Task: Add Aura Bora Basil Berry, Herbal Sparkling Water to the cart.
Action: Mouse pressed left at (20, 101)
Screenshot: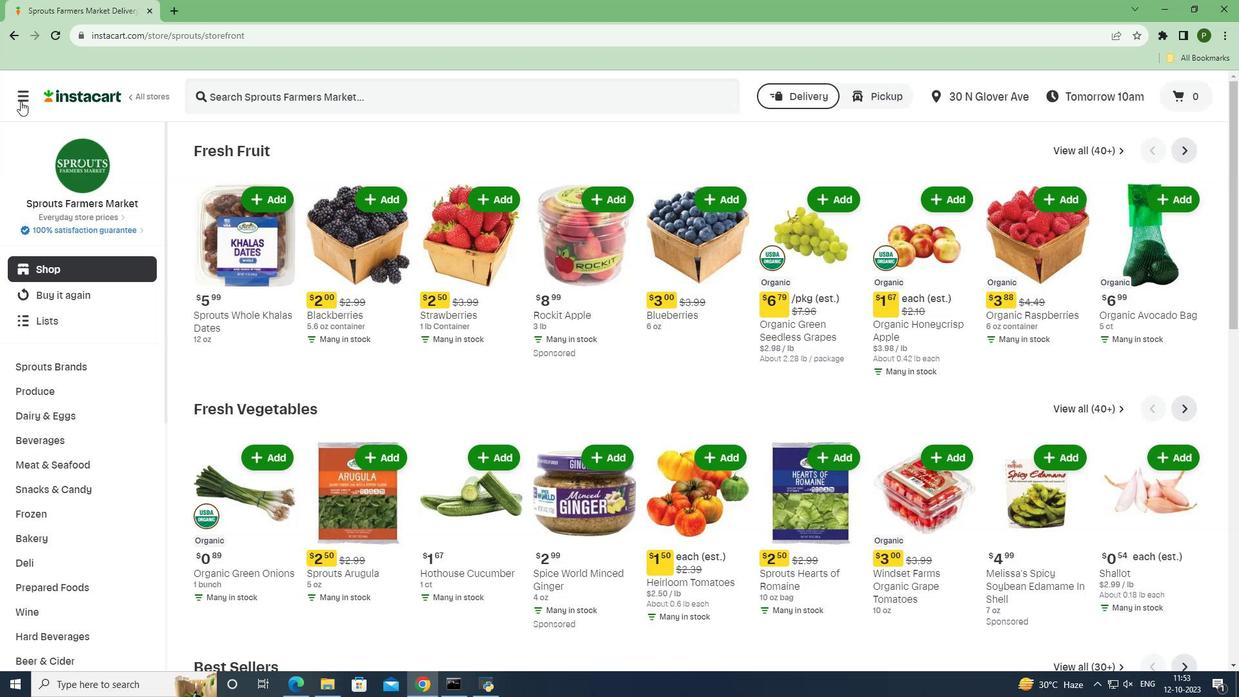 
Action: Mouse moved to (43, 337)
Screenshot: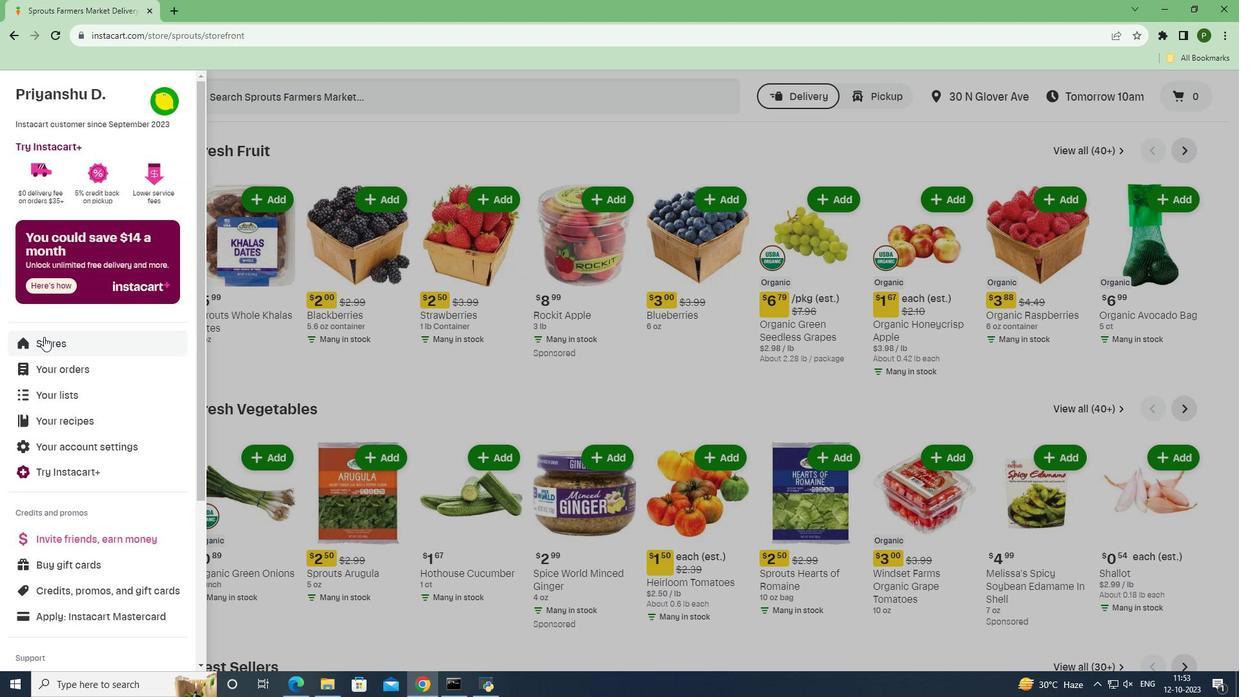 
Action: Mouse pressed left at (43, 337)
Screenshot: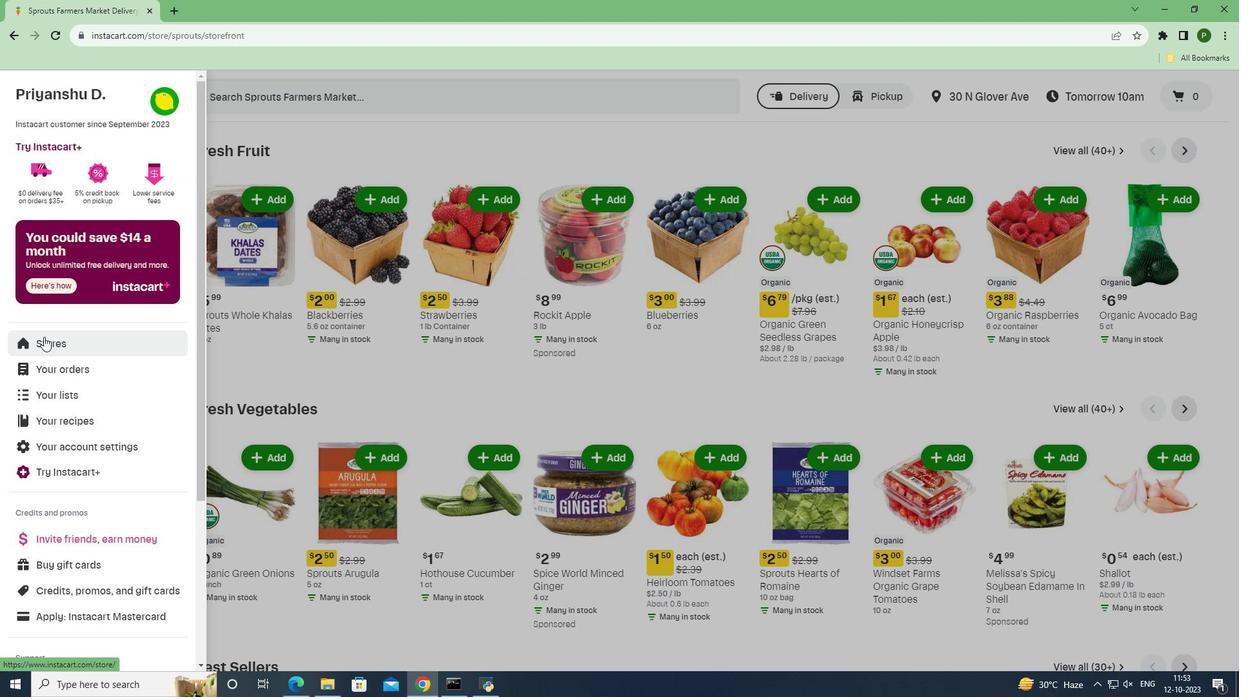 
Action: Mouse moved to (307, 151)
Screenshot: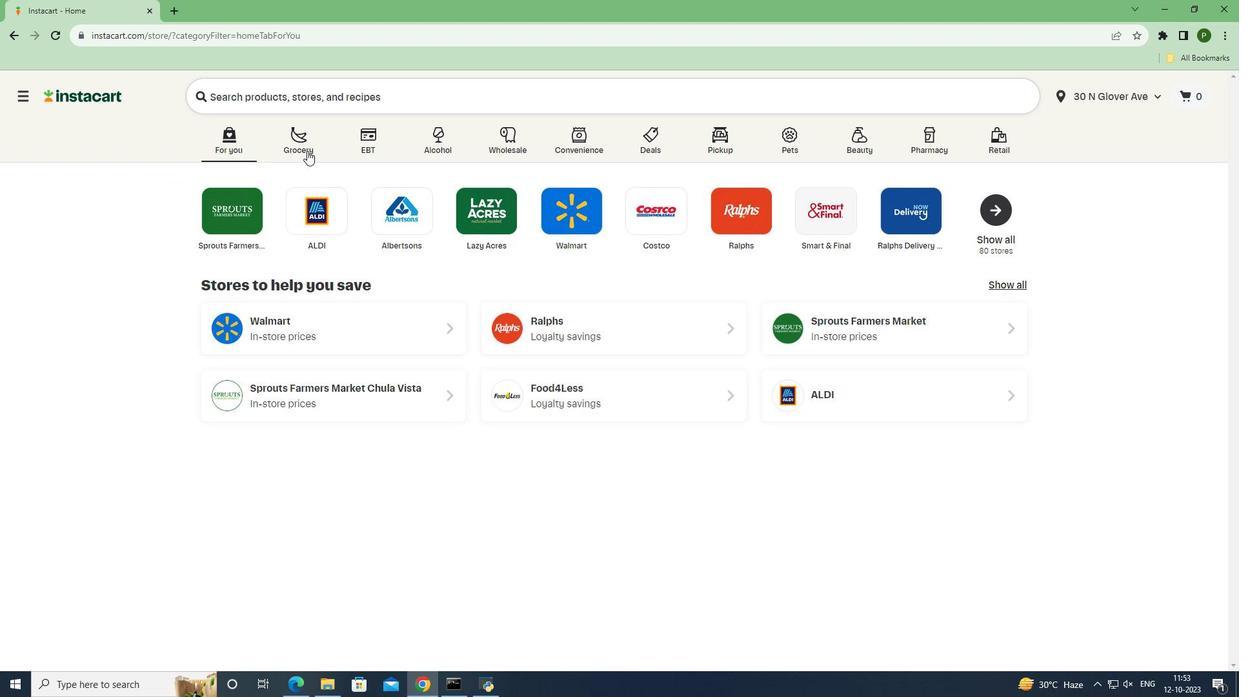 
Action: Mouse pressed left at (307, 151)
Screenshot: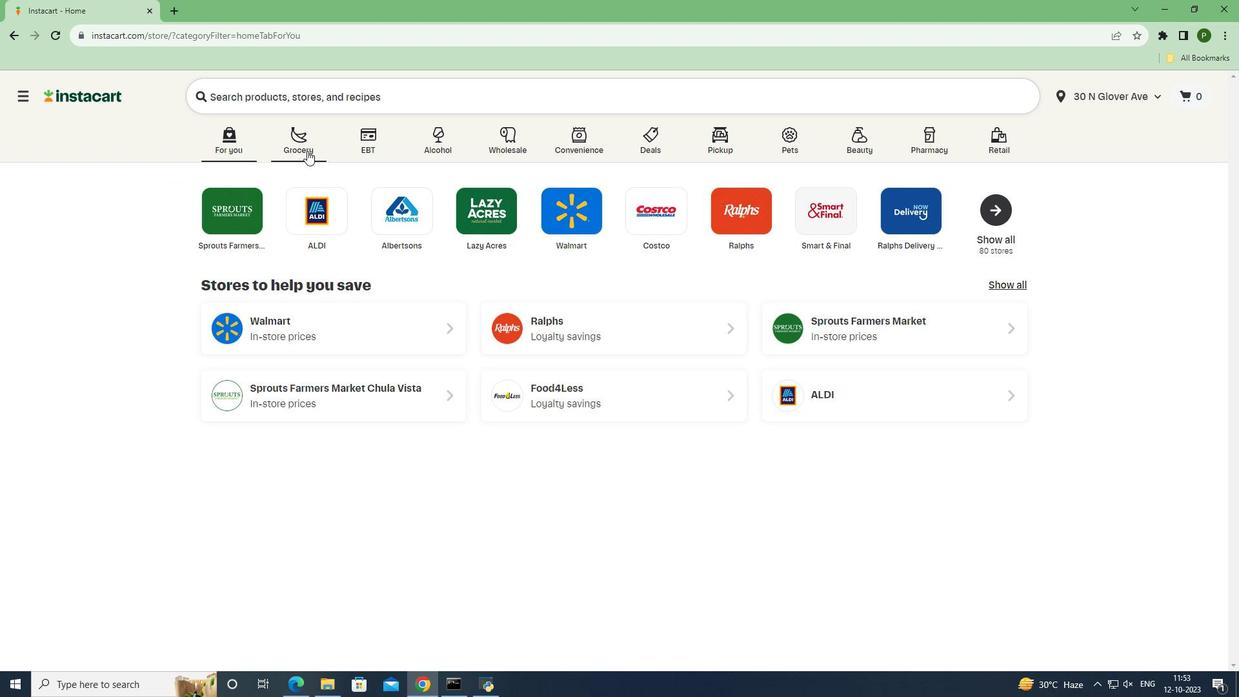 
Action: Mouse moved to (528, 306)
Screenshot: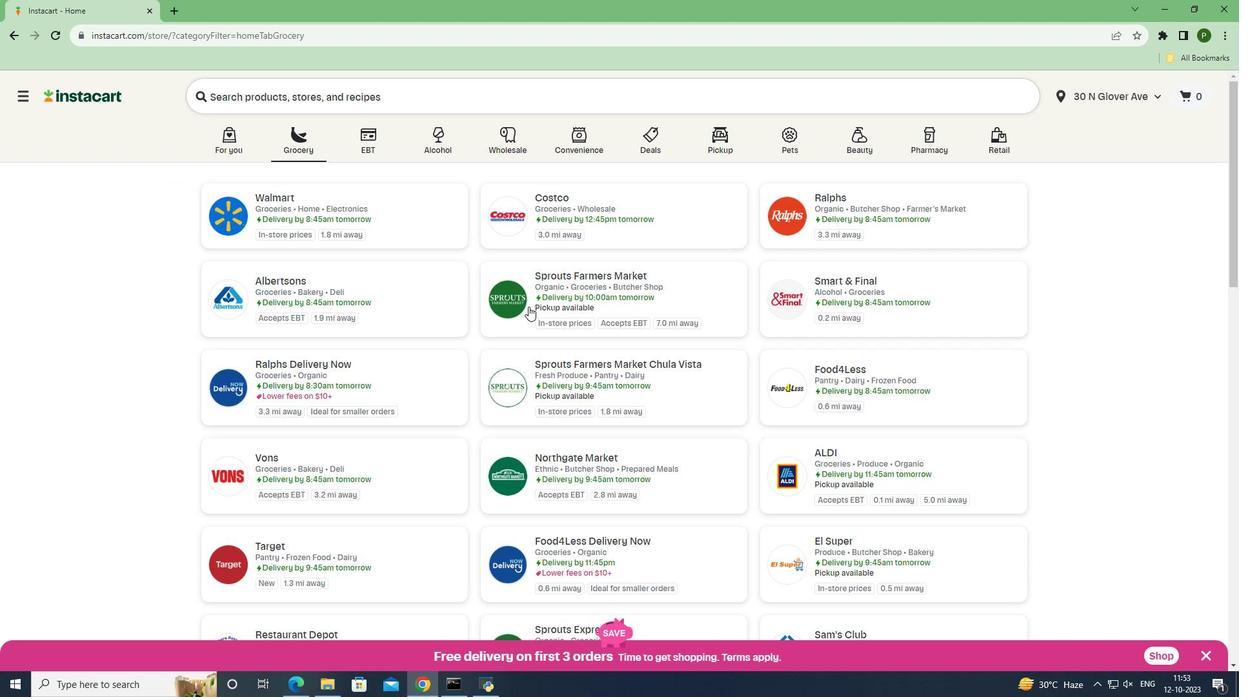 
Action: Mouse pressed left at (528, 306)
Screenshot: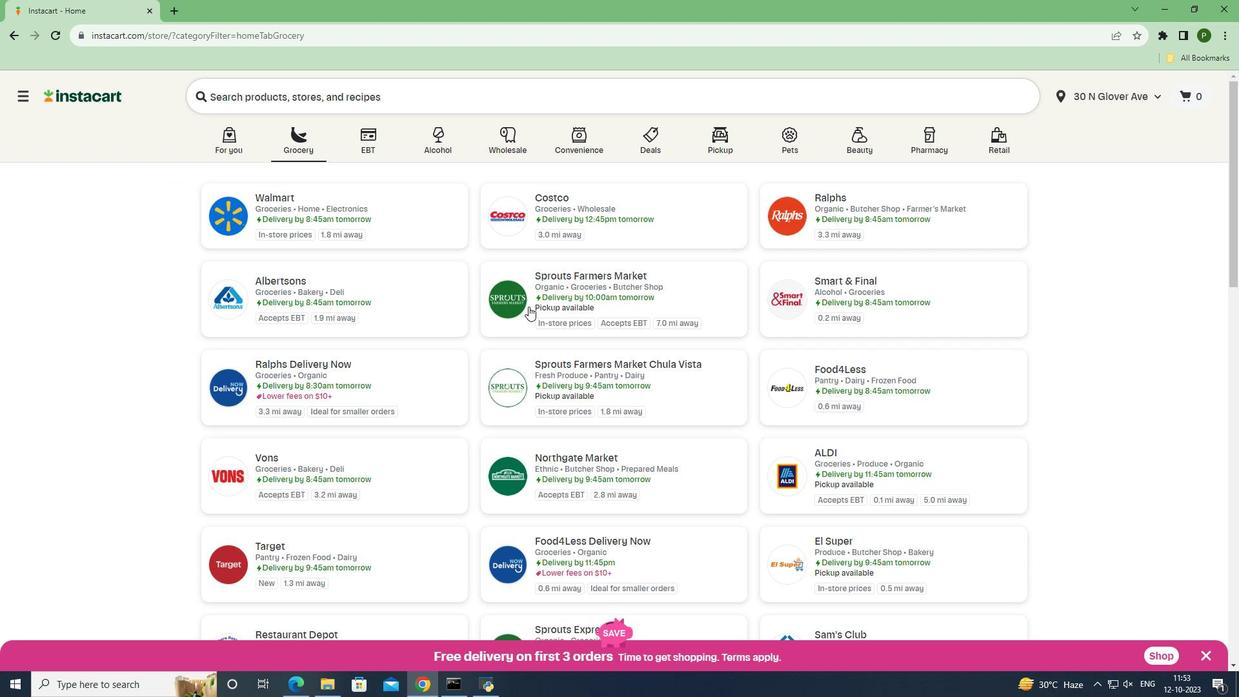 
Action: Mouse moved to (70, 439)
Screenshot: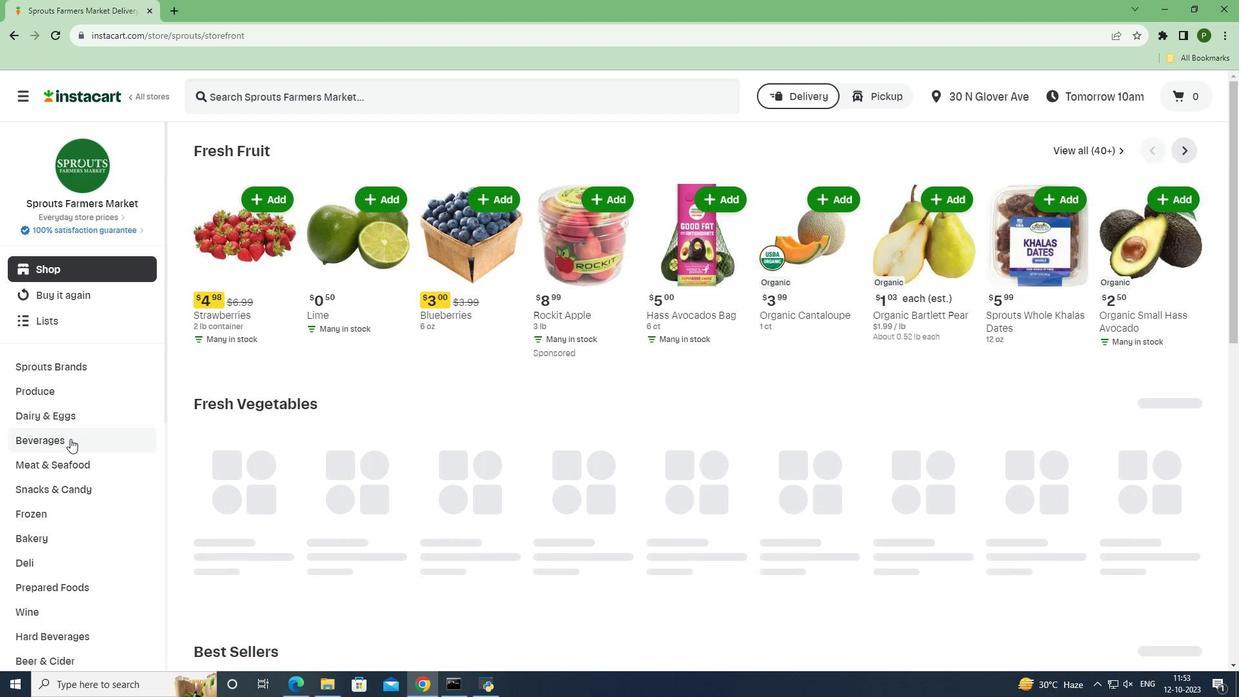 
Action: Mouse pressed left at (70, 439)
Screenshot: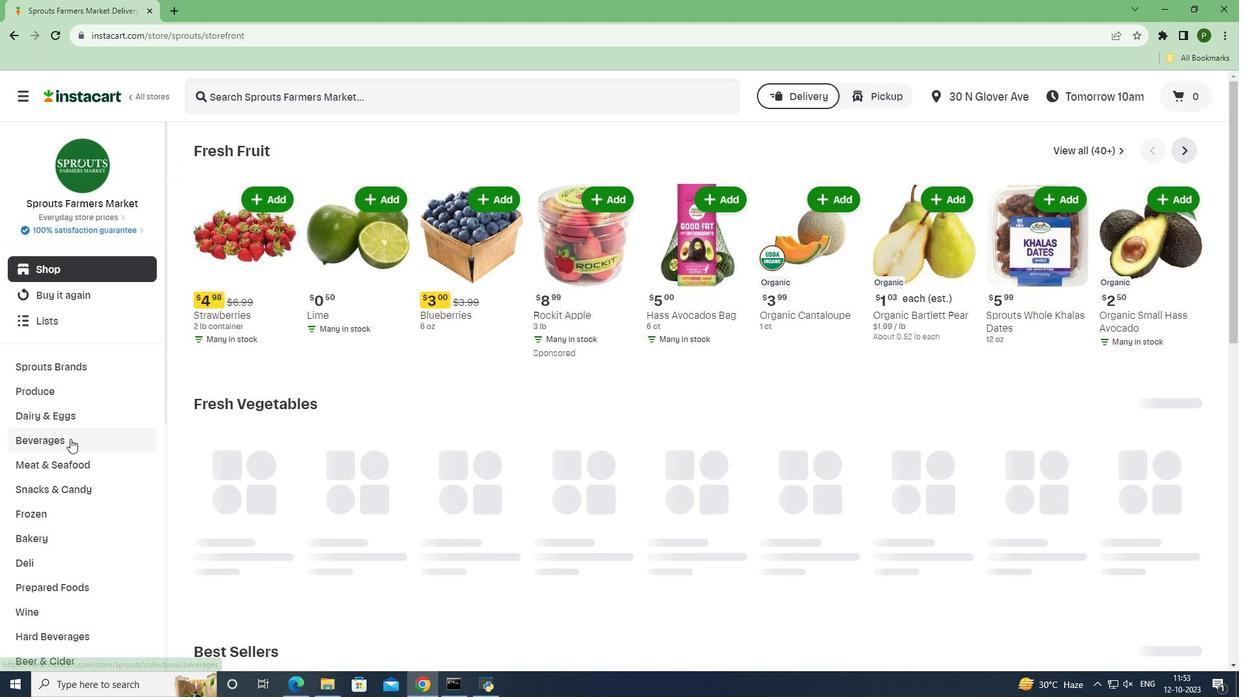 
Action: Mouse moved to (549, 170)
Screenshot: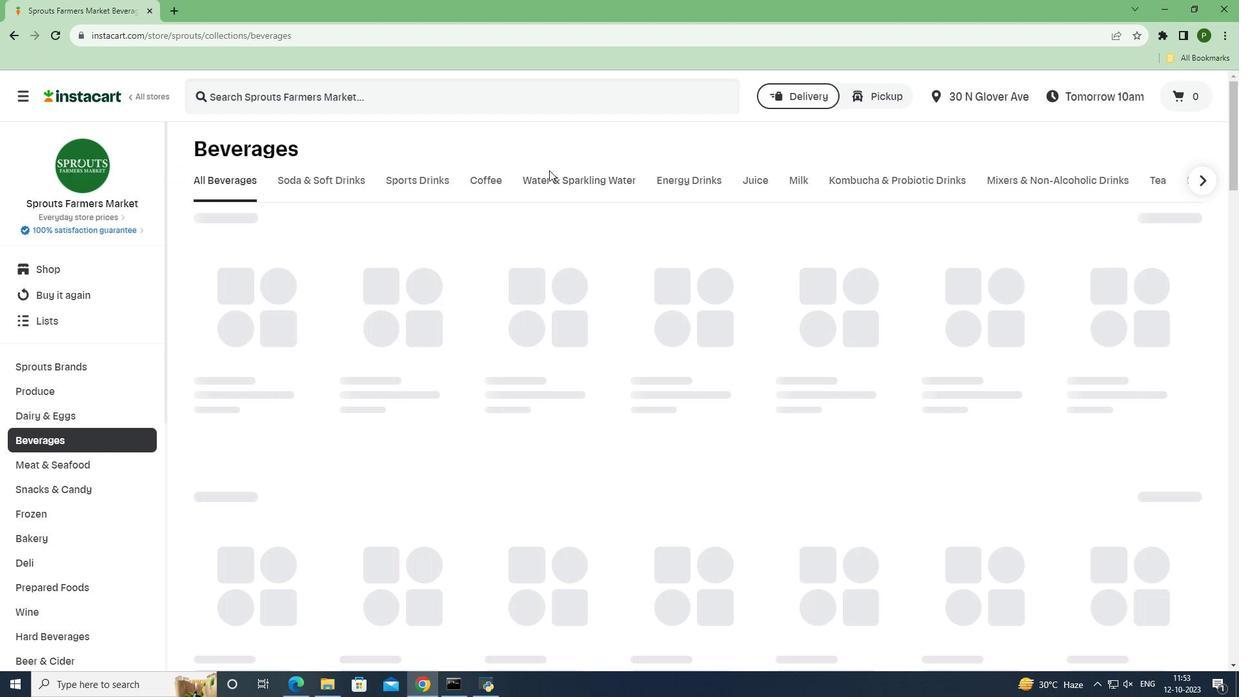 
Action: Mouse pressed left at (549, 170)
Screenshot: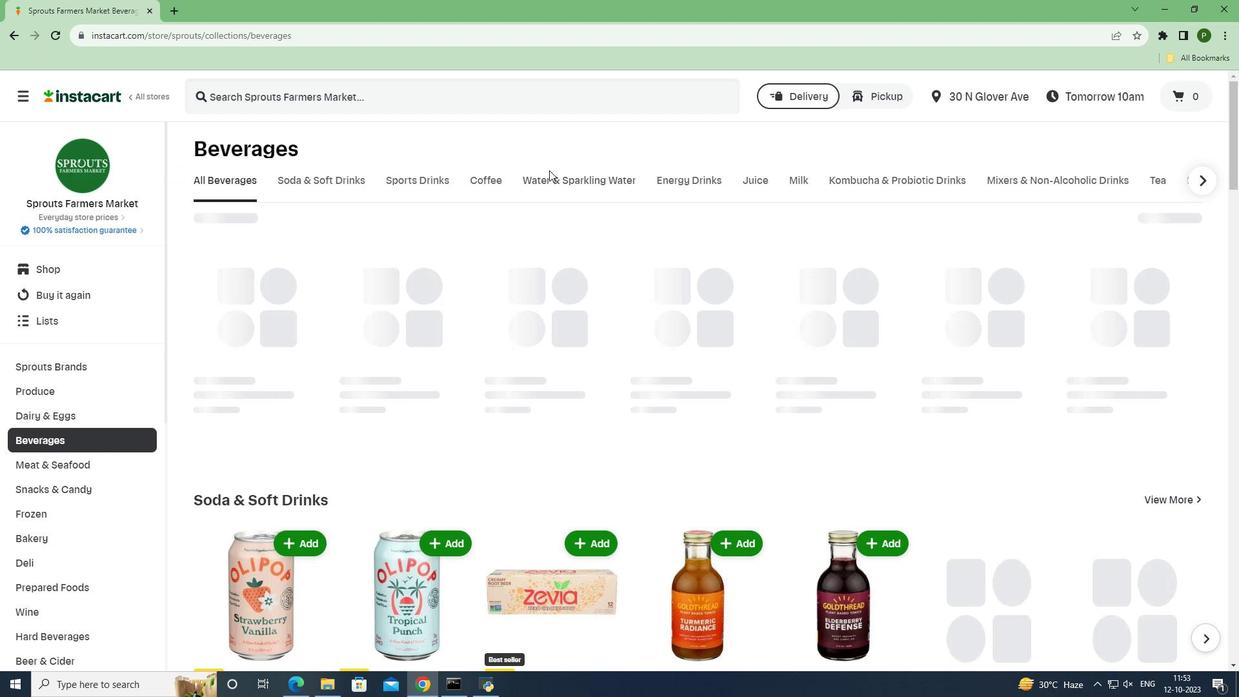 
Action: Mouse moved to (549, 172)
Screenshot: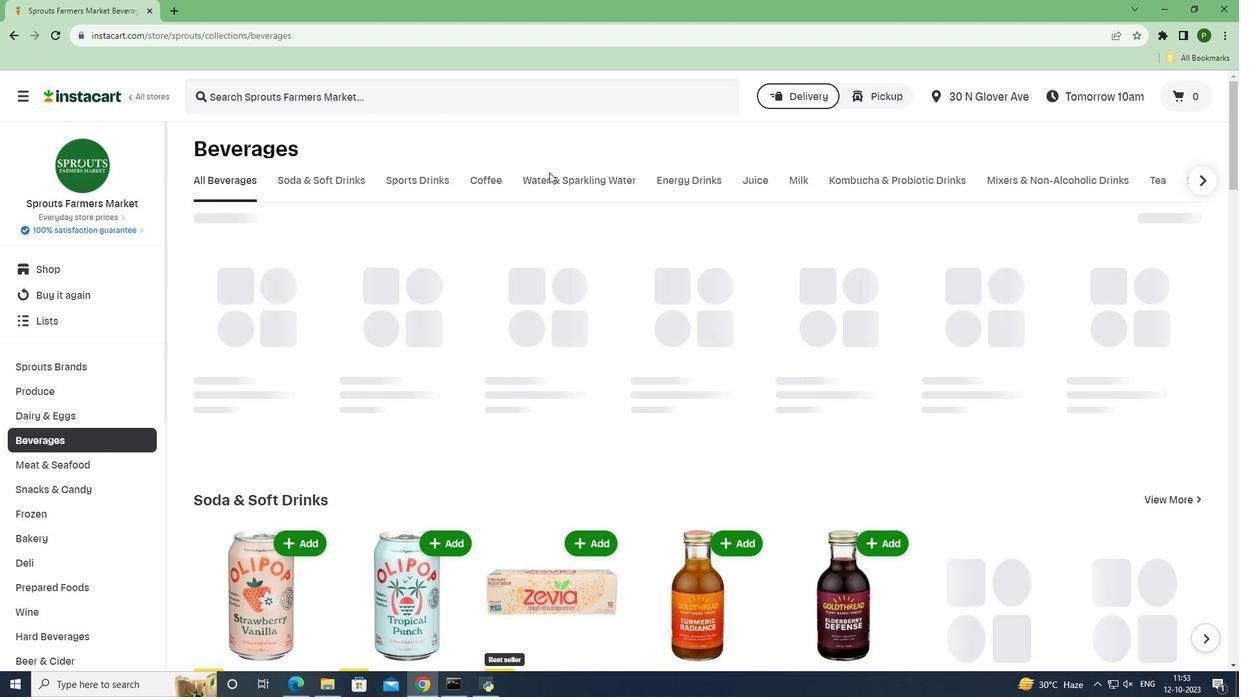 
Action: Mouse pressed left at (549, 172)
Screenshot: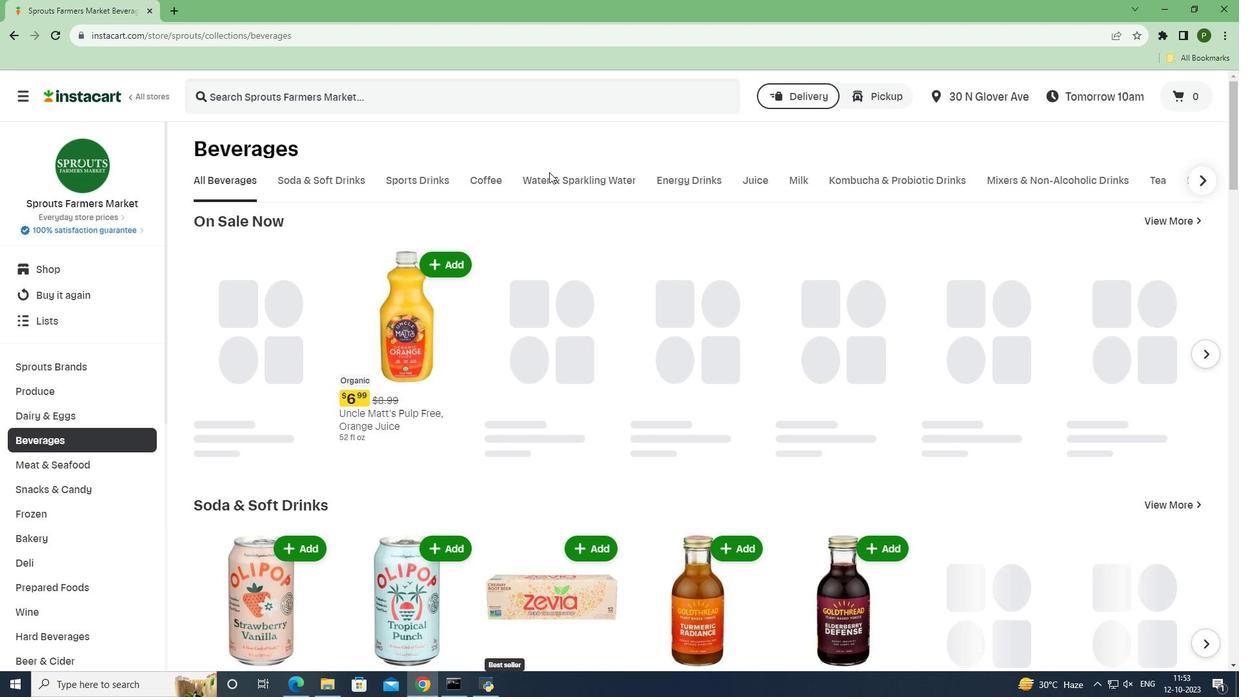 
Action: Mouse moved to (550, 177)
Screenshot: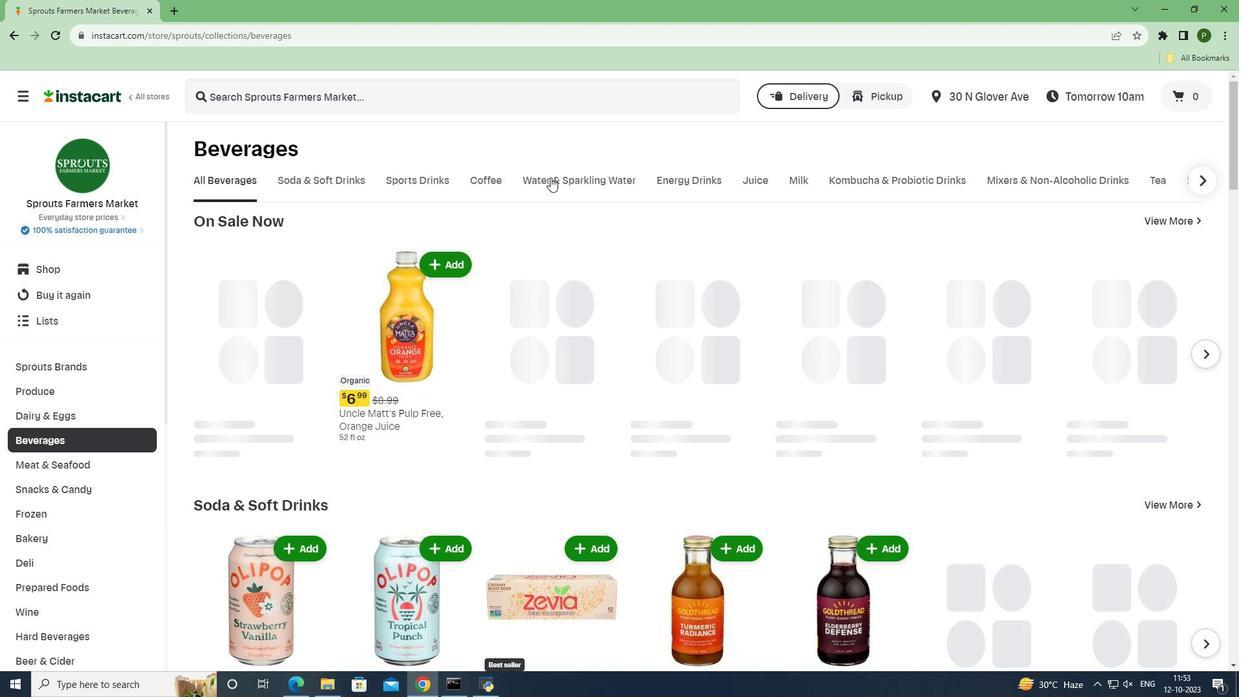 
Action: Mouse pressed left at (550, 177)
Screenshot: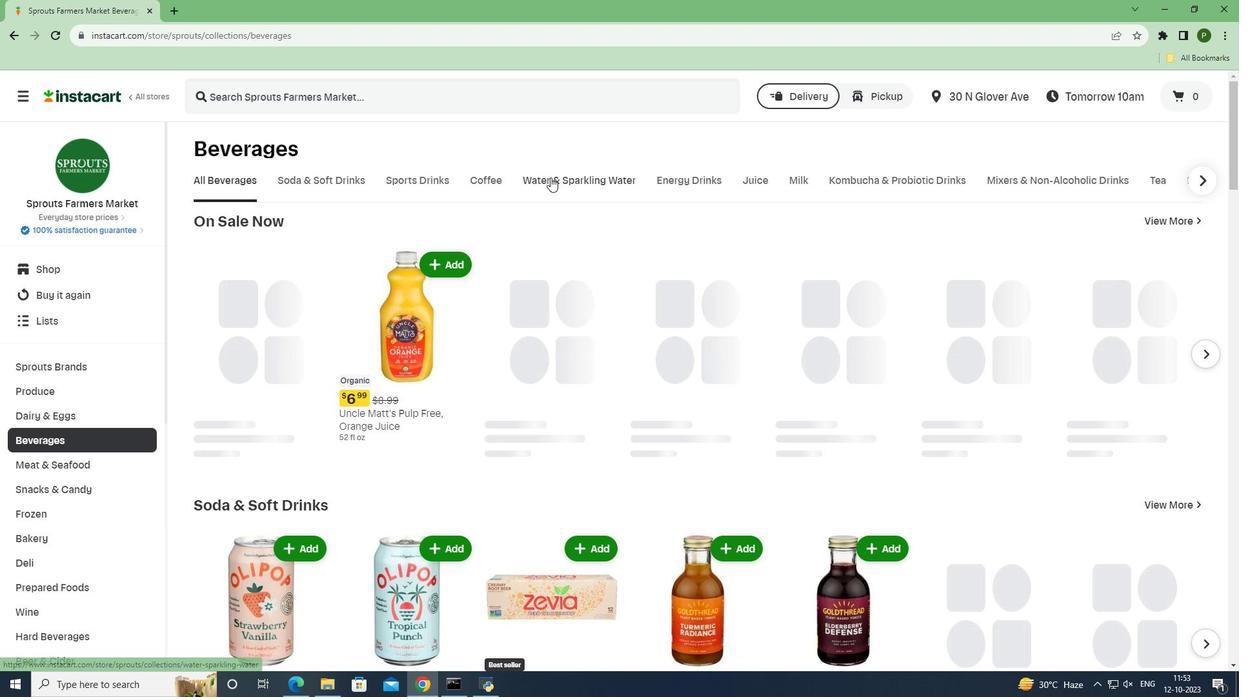 
Action: Mouse moved to (323, 94)
Screenshot: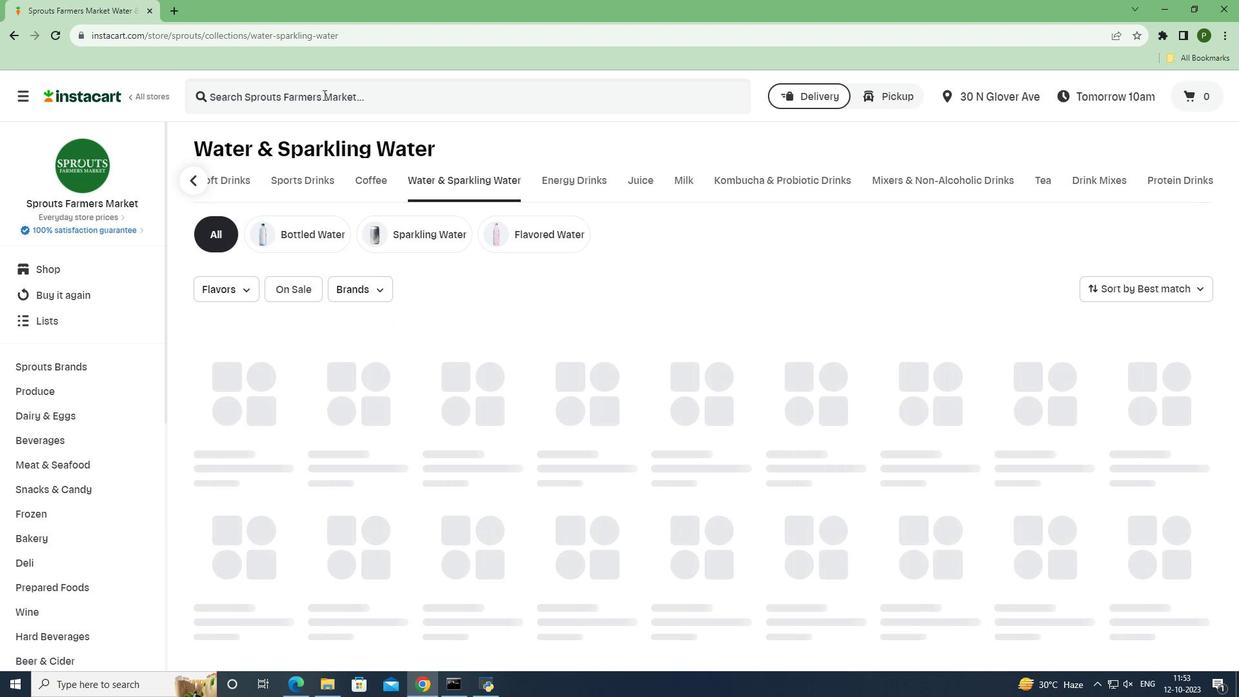 
Action: Mouse pressed left at (323, 94)
Screenshot: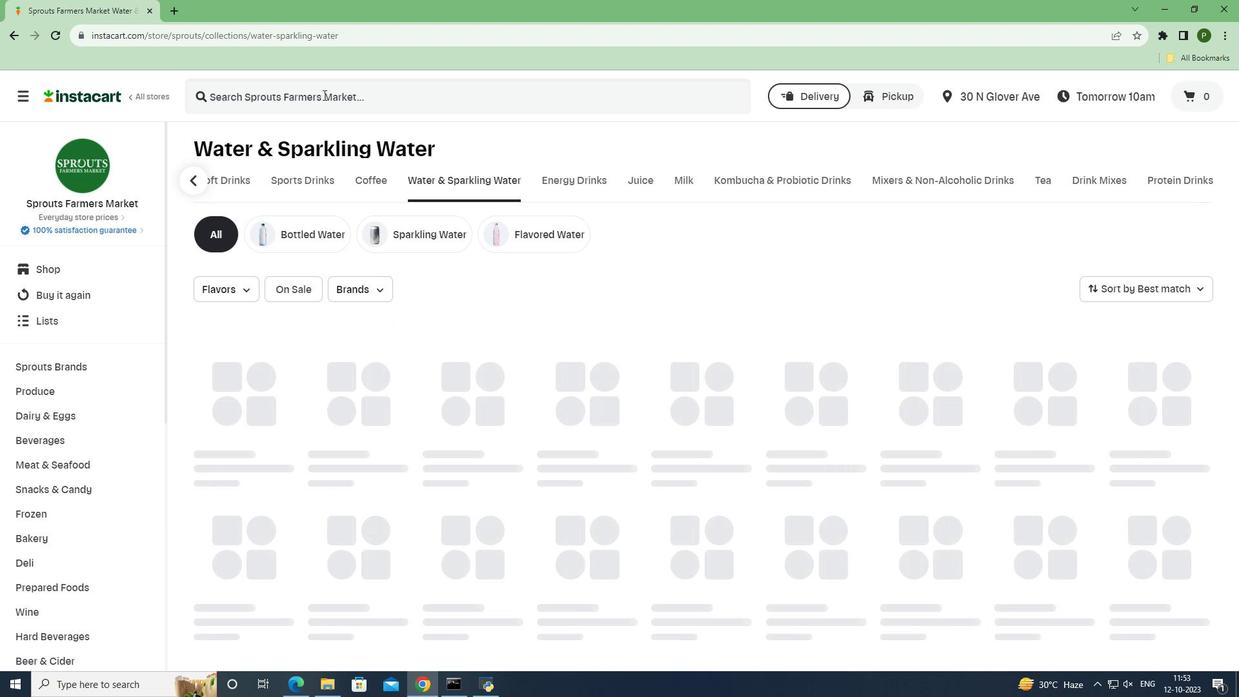 
Action: Key pressed <Key.caps_lock><Key.caps_lock>a<Key.caps_lock>URA<Key.space><Key.caps_lock>b<Key.caps_lock>ORA<Key.space><Key.caps_lock>b<Key.caps_lock>ASIL<Key.space><Key.caps_lock>b<Key.caps_lock>ERRY,<Key.space><Key.caps_lock>h<Key.caps_lock>ERBAL<Key.space><Key.caps_lock>s<Key.caps_lock>PARKING<Key.space><Key.caps_lock>w<Key.caps_lock>ATER<Key.space><Key.enter>
Screenshot: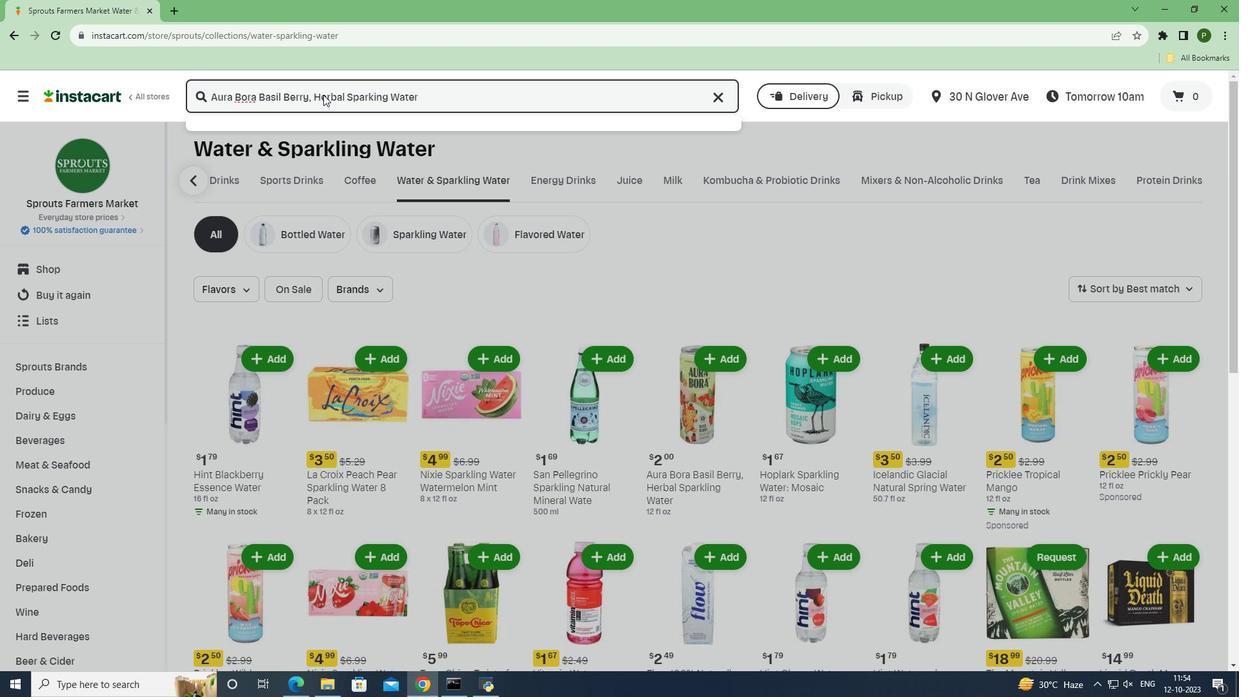 
Action: Mouse moved to (354, 240)
Screenshot: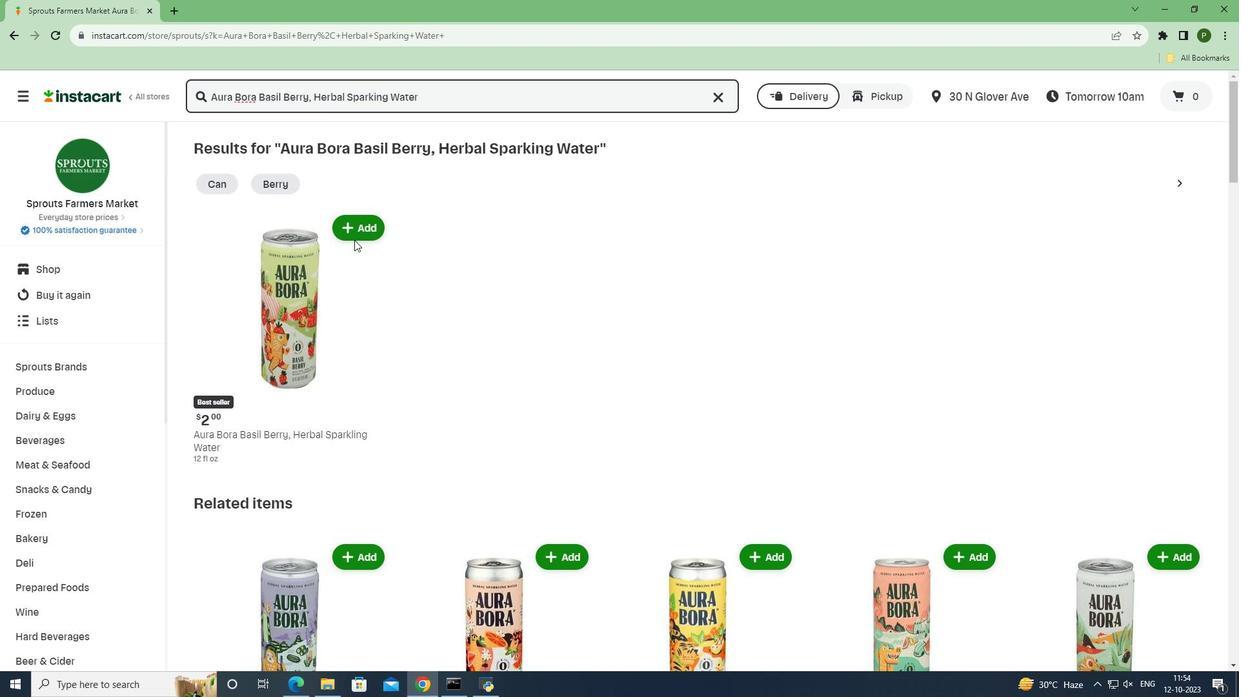 
Action: Mouse pressed left at (354, 240)
Screenshot: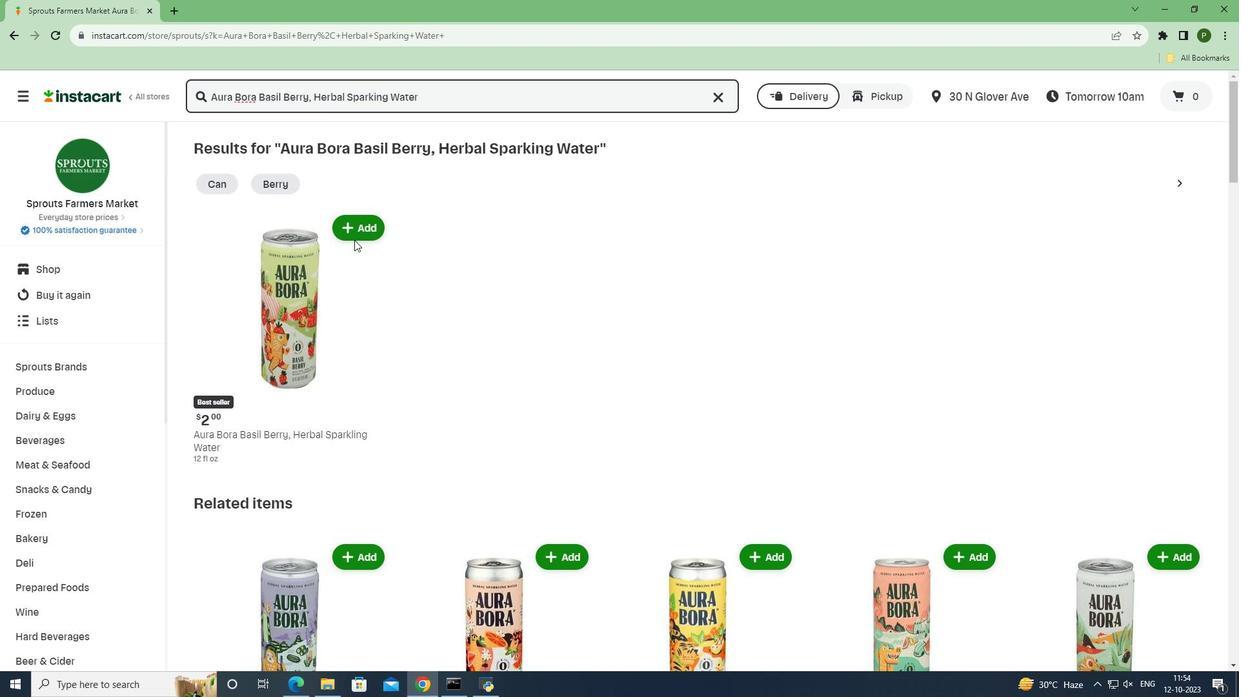 
Action: Mouse moved to (370, 226)
Screenshot: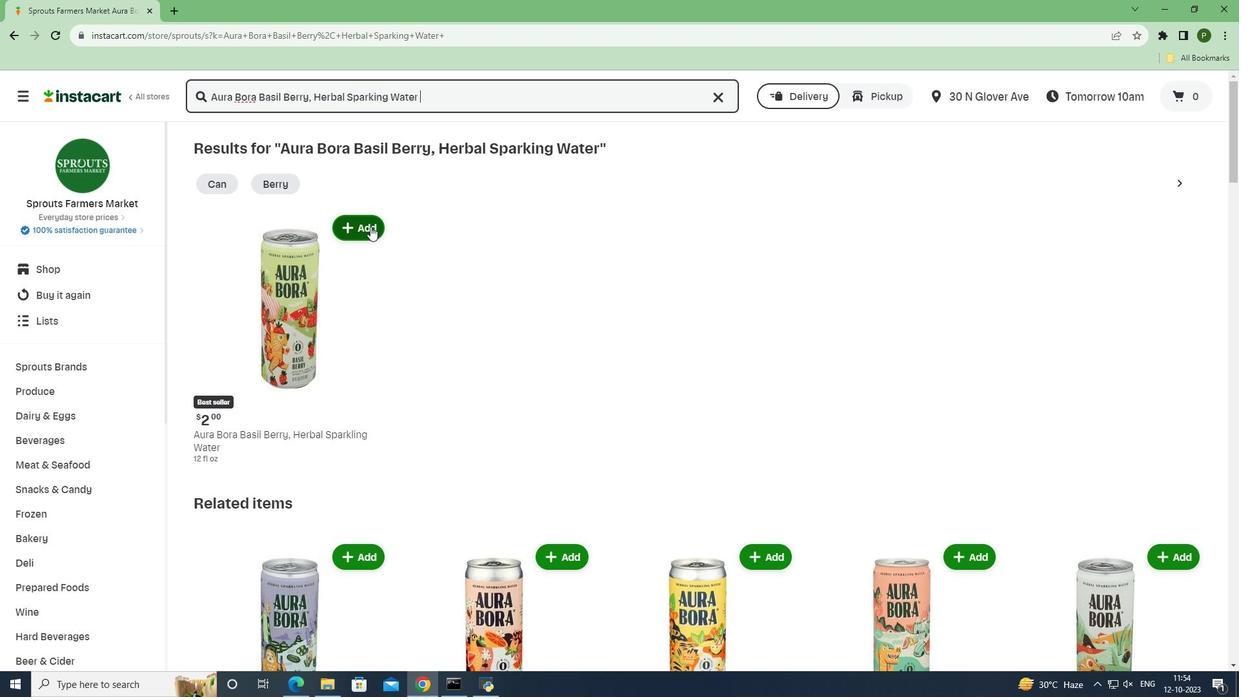 
Action: Mouse pressed left at (370, 226)
Screenshot: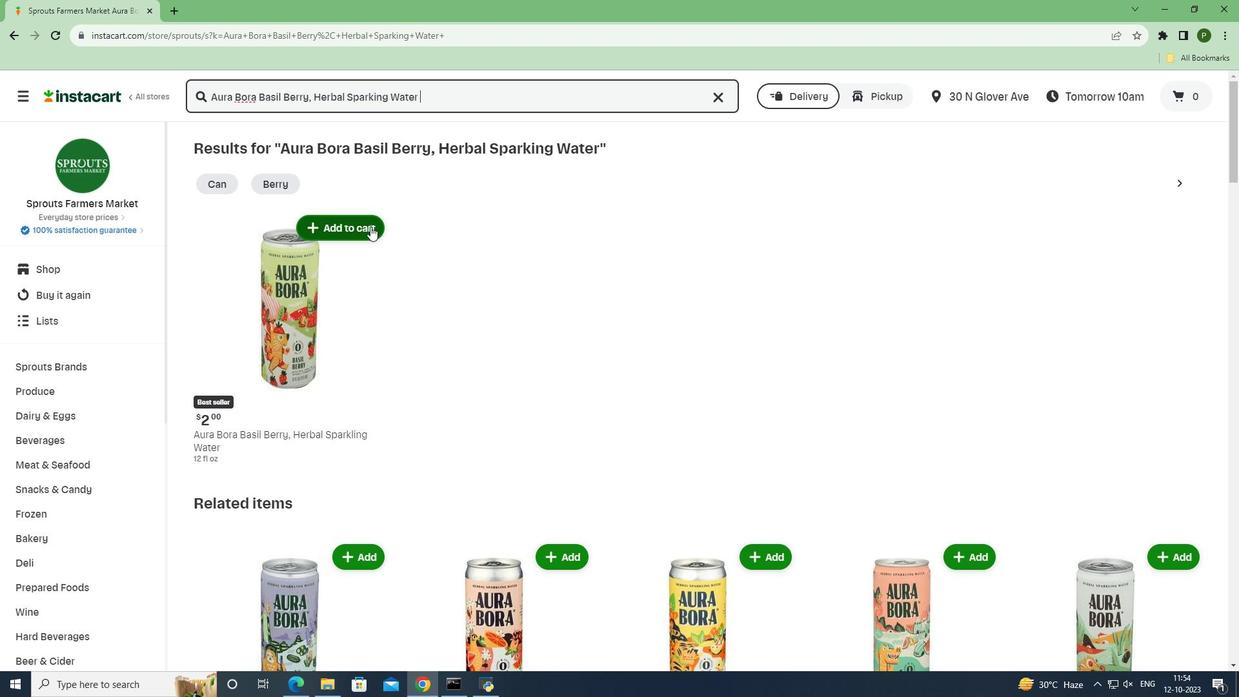
Action: Mouse moved to (440, 317)
Screenshot: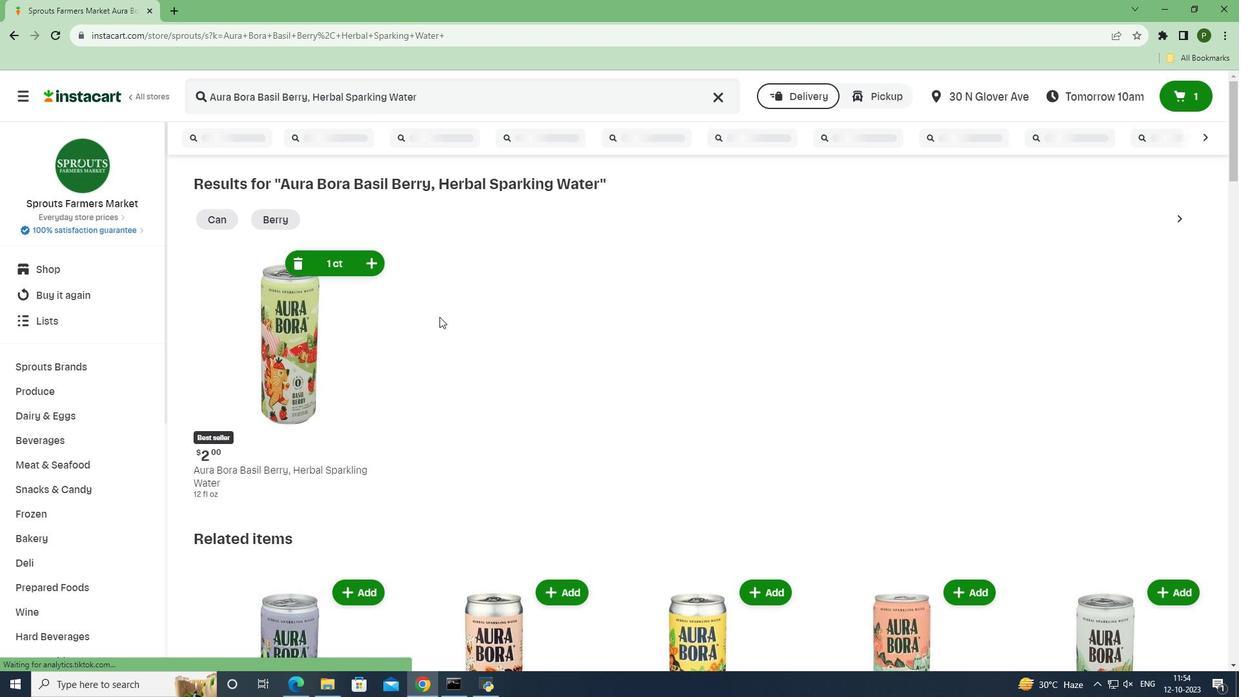 
